 Task: Create a new event for a training session on the company's new software at 1:30 PM on Wednesday.
Action: Mouse moved to (55, 73)
Screenshot: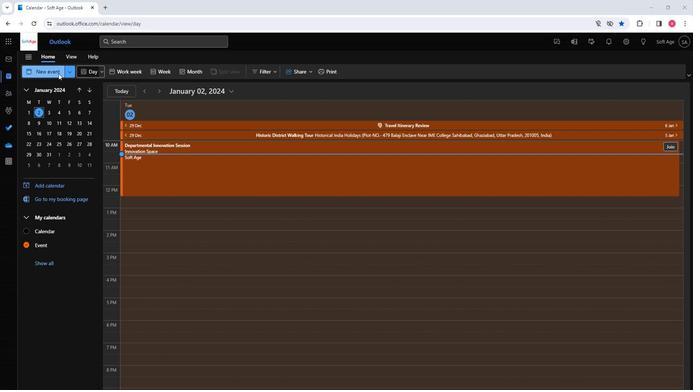 
Action: Mouse pressed left at (55, 73)
Screenshot: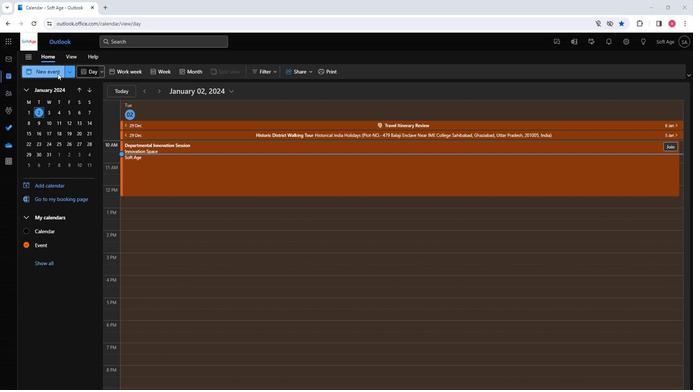 
Action: Mouse moved to (182, 119)
Screenshot: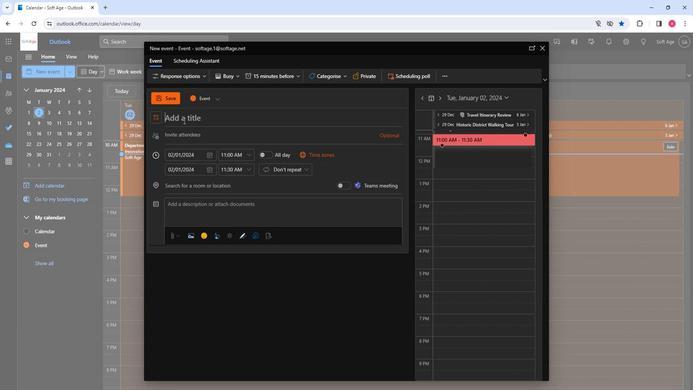 
Action: Mouse pressed left at (182, 119)
Screenshot: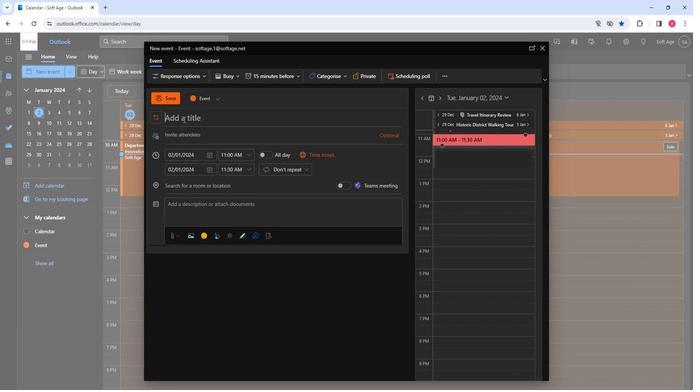 
Action: Key pressed <Key.shift>Training<Key.space><Key.shift>Session<Key.space>
Screenshot: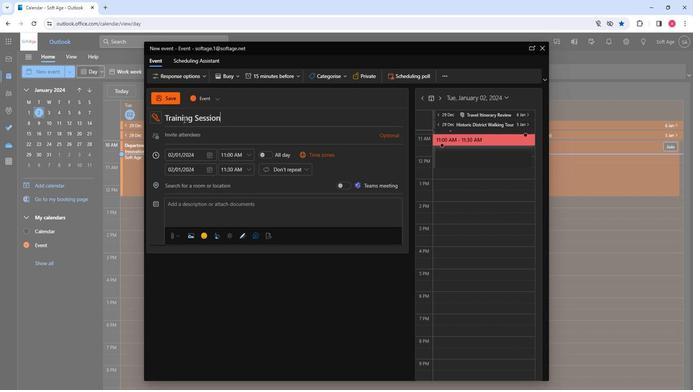 
Action: Mouse moved to (189, 136)
Screenshot: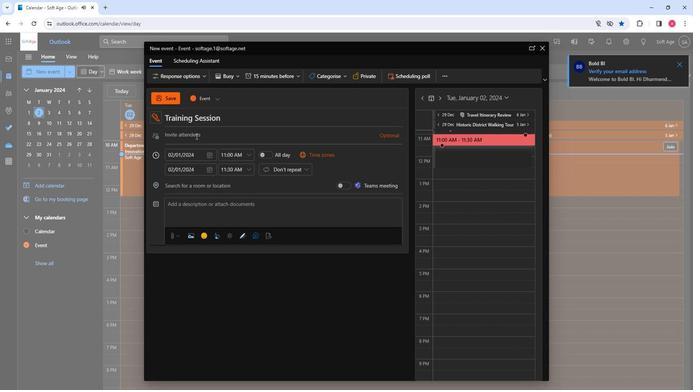 
Action: Mouse pressed left at (189, 136)
Screenshot: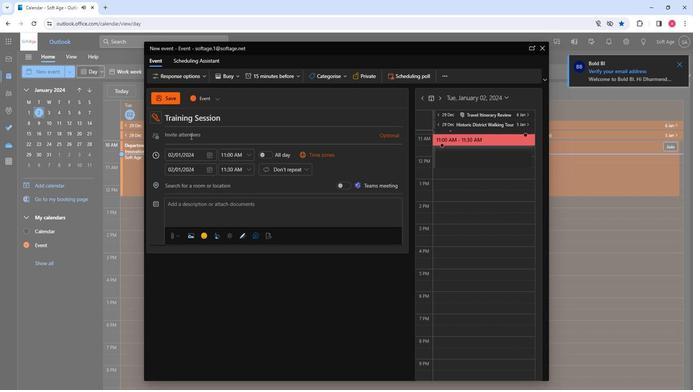 
Action: Mouse moved to (189, 136)
Screenshot: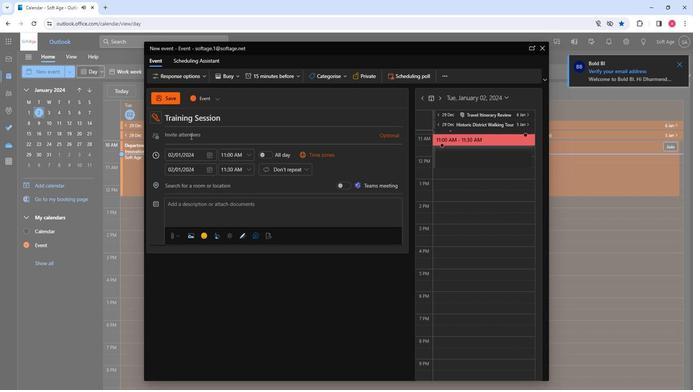 
Action: Key pressed softa
Screenshot: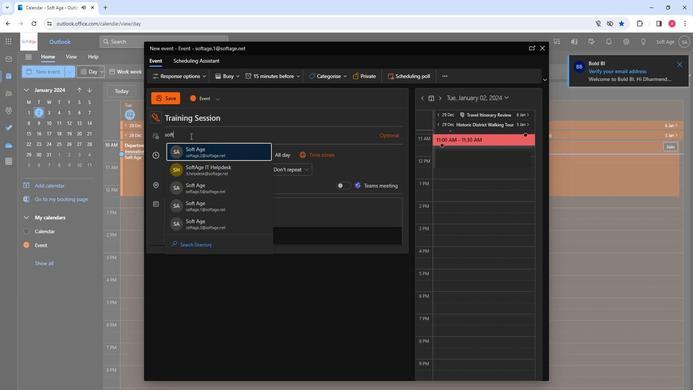
Action: Mouse moved to (202, 190)
Screenshot: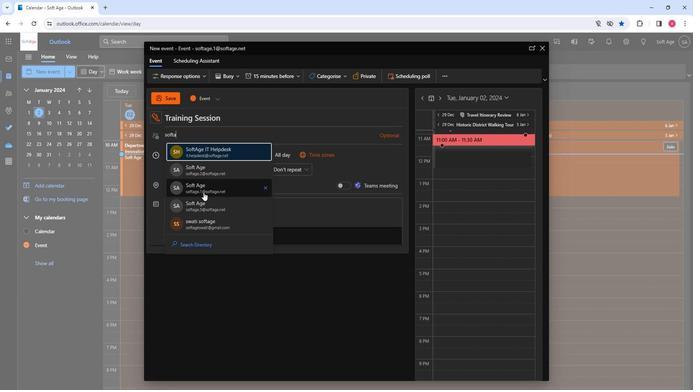 
Action: Mouse pressed left at (202, 190)
Screenshot: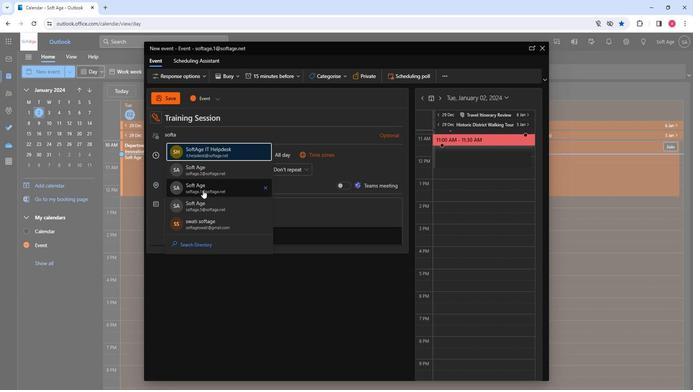 
Action: Key pressed so
Screenshot: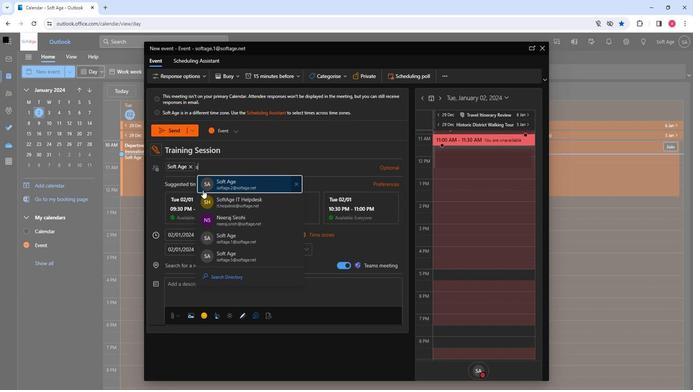 
Action: Mouse moved to (251, 246)
Screenshot: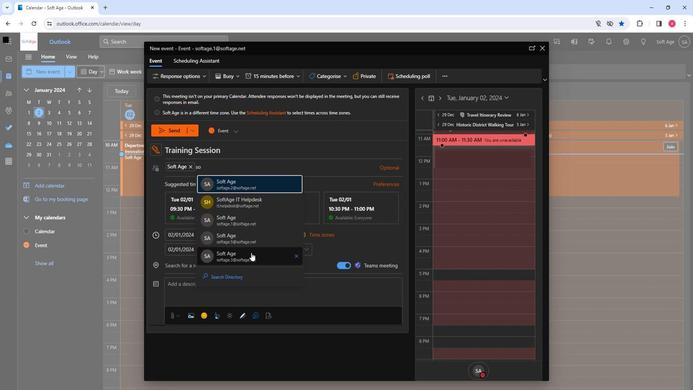 
Action: Mouse pressed left at (251, 246)
Screenshot: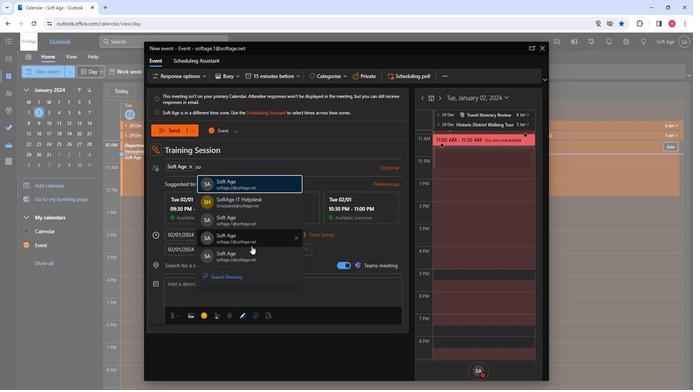 
Action: Mouse moved to (212, 188)
Screenshot: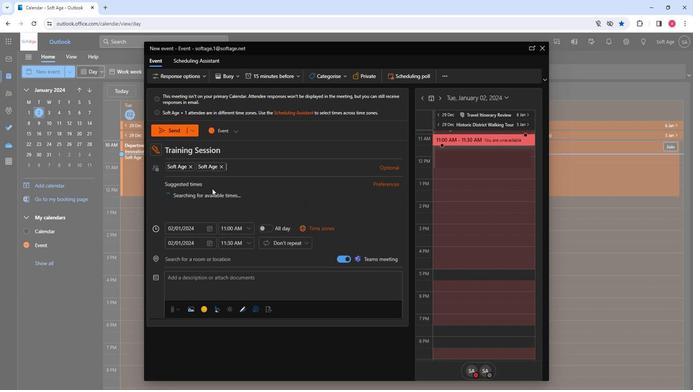 
Action: Key pressed so
Screenshot: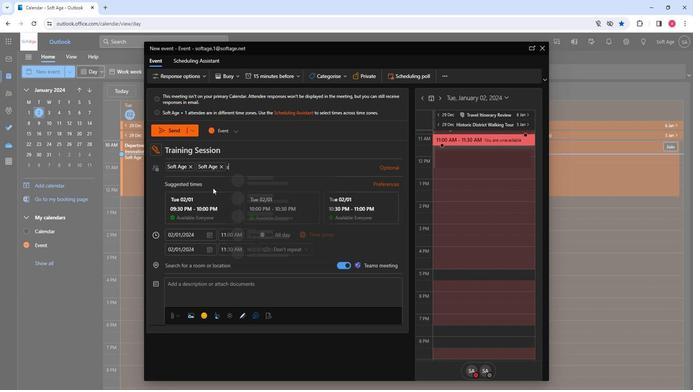 
Action: Mouse moved to (252, 240)
Screenshot: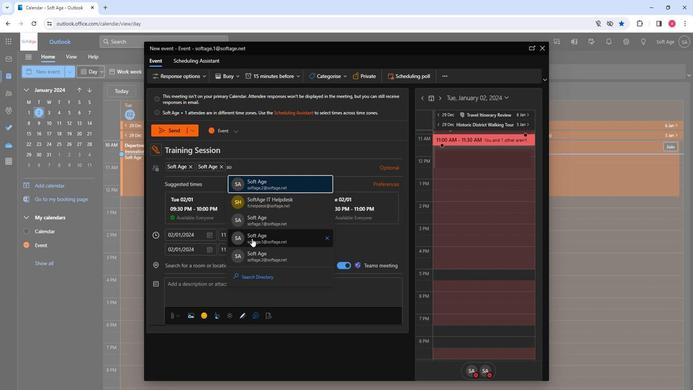 
Action: Mouse pressed left at (252, 240)
Screenshot: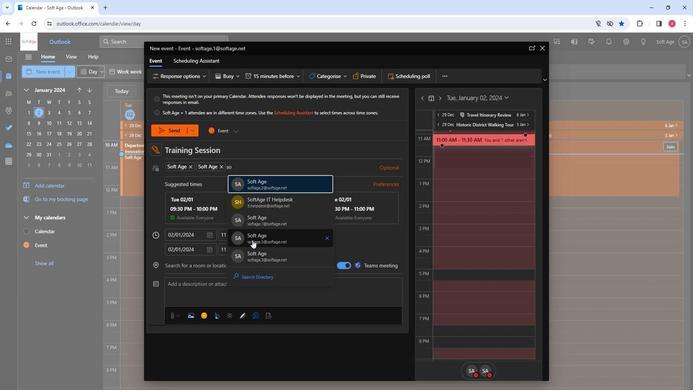 
Action: Mouse moved to (208, 237)
Screenshot: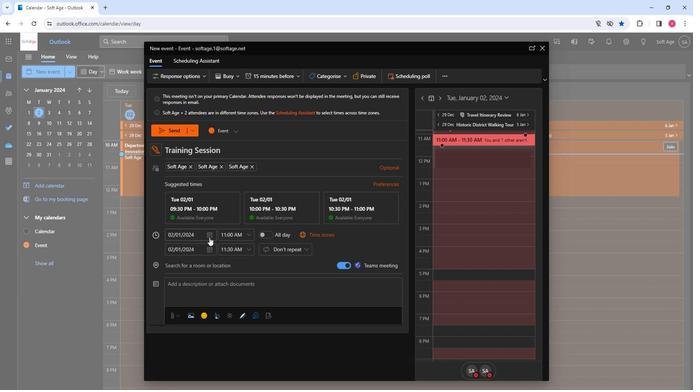
Action: Mouse pressed left at (208, 237)
Screenshot: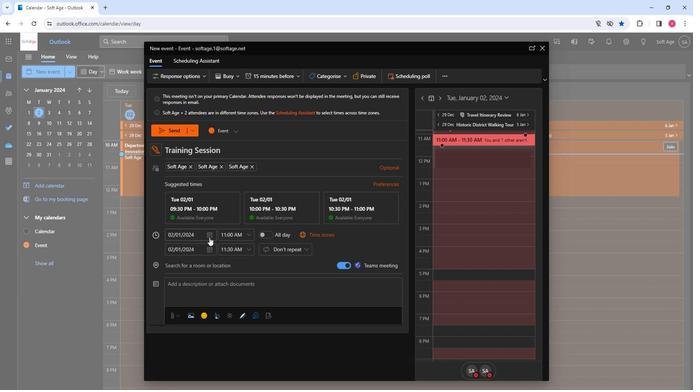 
Action: Mouse moved to (195, 275)
Screenshot: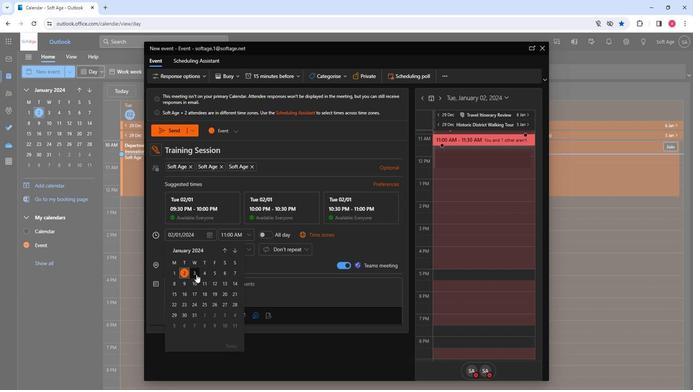 
Action: Mouse pressed left at (195, 275)
Screenshot: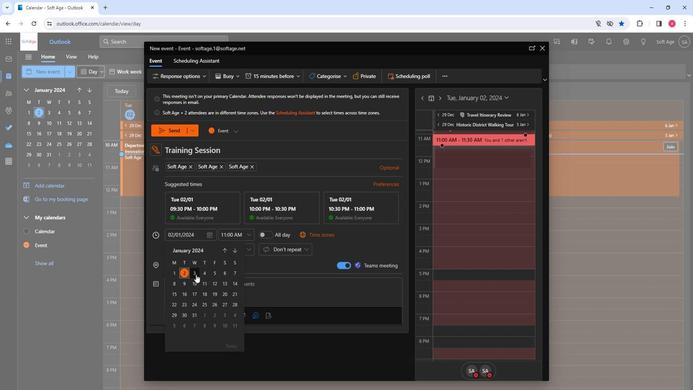 
Action: Mouse moved to (247, 236)
Screenshot: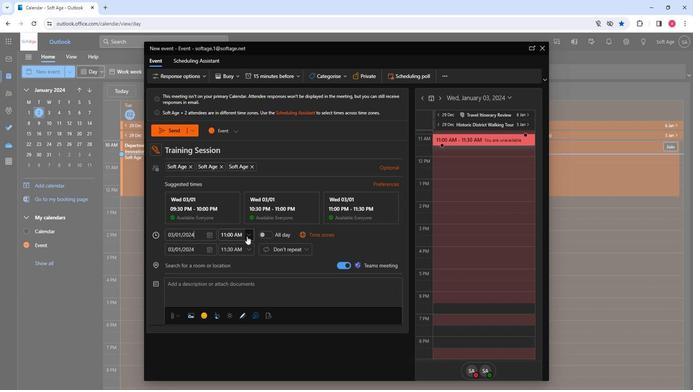 
Action: Mouse pressed left at (247, 236)
Screenshot: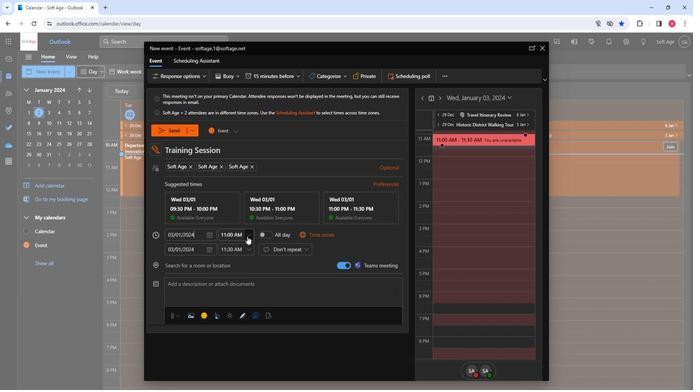 
Action: Mouse moved to (234, 269)
Screenshot: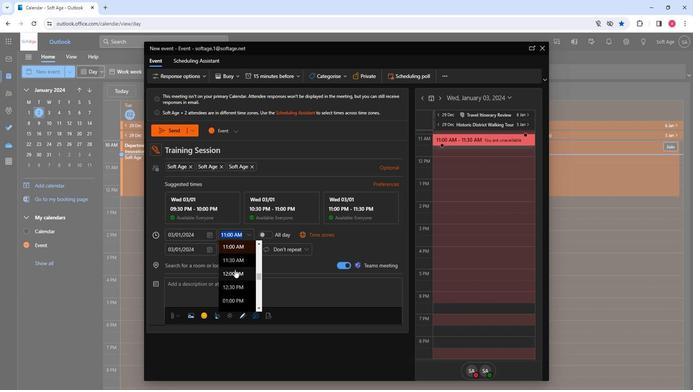 
Action: Mouse scrolled (234, 269) with delta (0, 0)
Screenshot: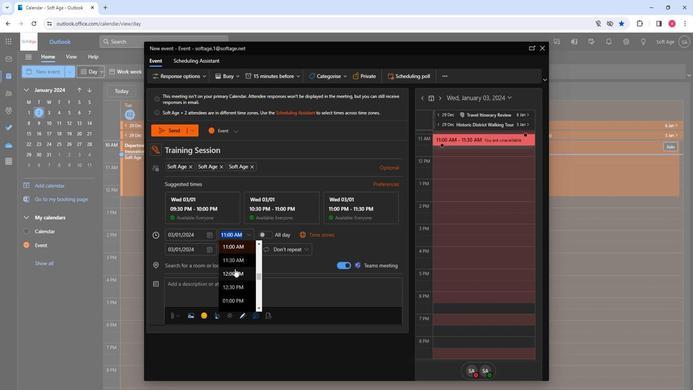 
Action: Mouse moved to (234, 280)
Screenshot: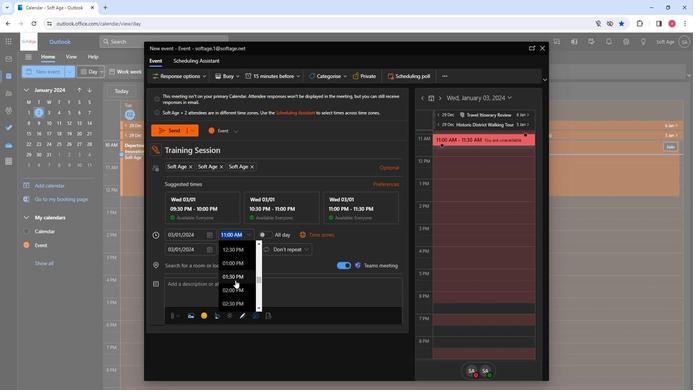 
Action: Mouse pressed left at (234, 280)
Screenshot: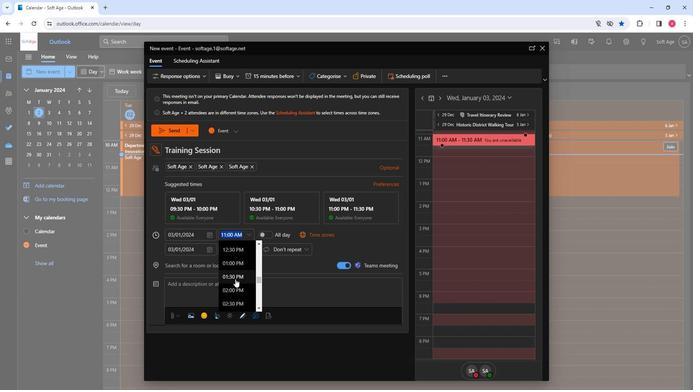 
Action: Mouse moved to (179, 268)
Screenshot: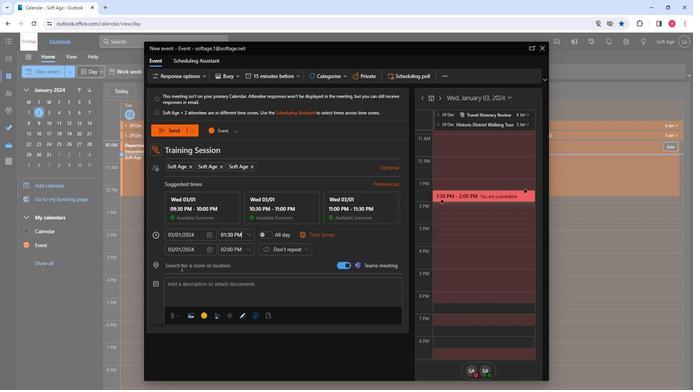 
Action: Mouse pressed left at (179, 268)
Screenshot: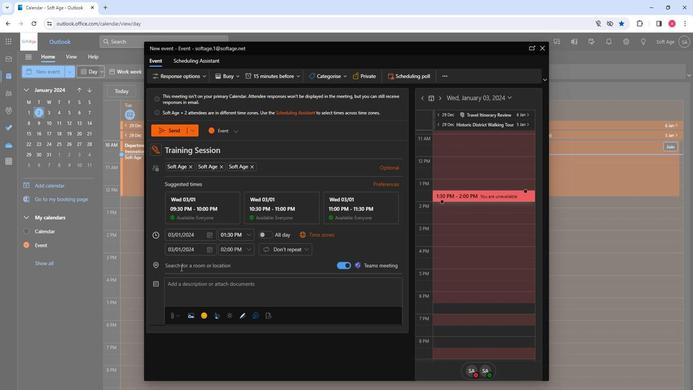 
Action: Key pressed training<Key.backspace><Key.backspace><Key.backspace><Key.backspace><Key.backspace><Key.backspace><Key.backspace><Key.backspace><Key.backspace><Key.backspace><Key.backspace><Key.backspace><Key.backspace><Key.backspace><Key.backspace>training
Screenshot: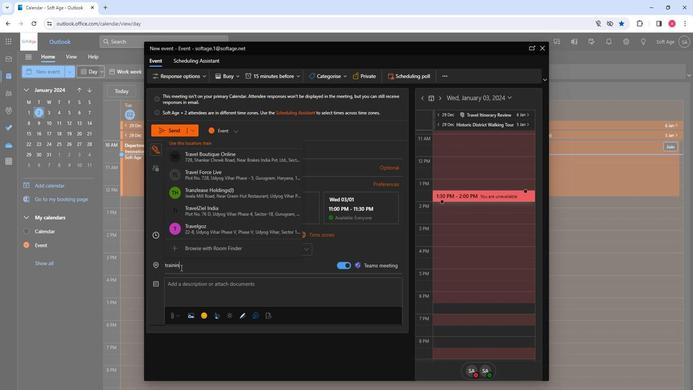 
Action: Mouse moved to (247, 214)
Screenshot: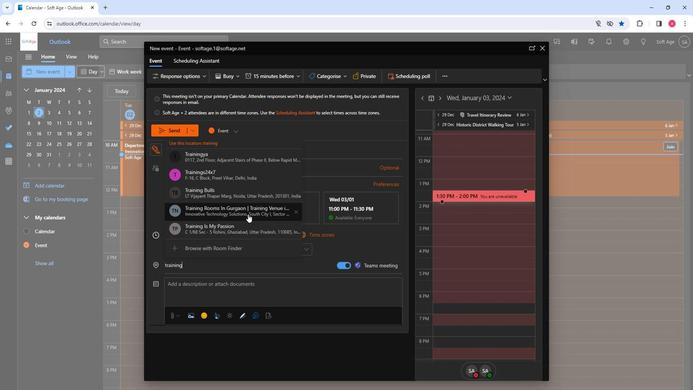 
Action: Mouse pressed left at (247, 214)
Screenshot: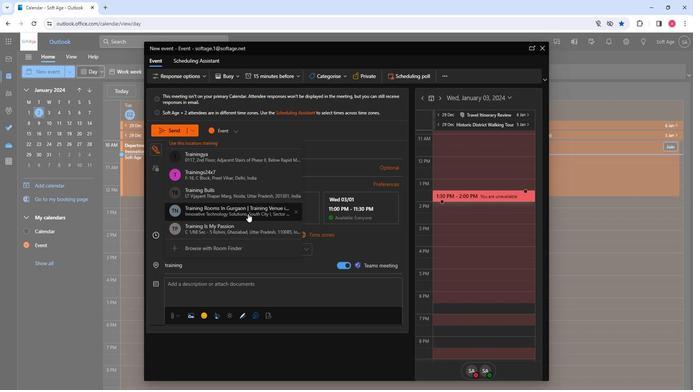 
Action: Mouse moved to (179, 293)
Screenshot: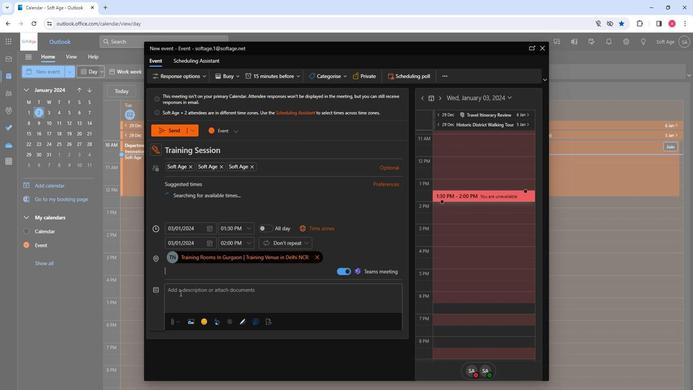 
Action: Mouse pressed left at (179, 293)
Screenshot: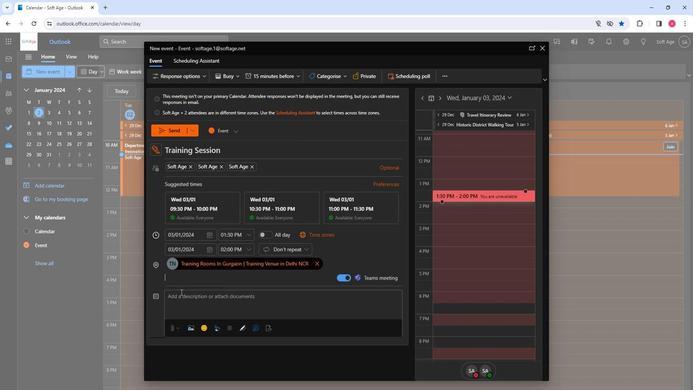 
Action: Mouse moved to (189, 300)
Screenshot: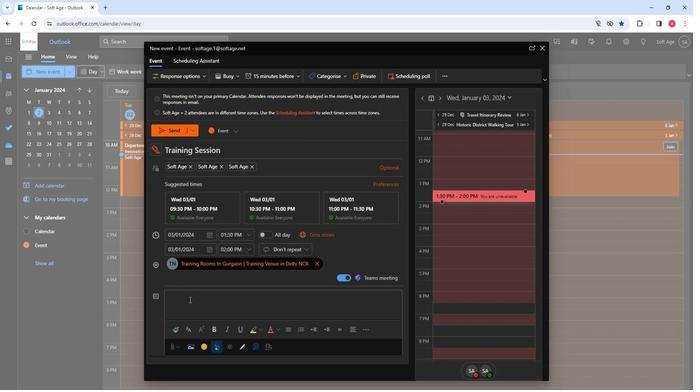
Action: Mouse pressed left at (189, 300)
Screenshot: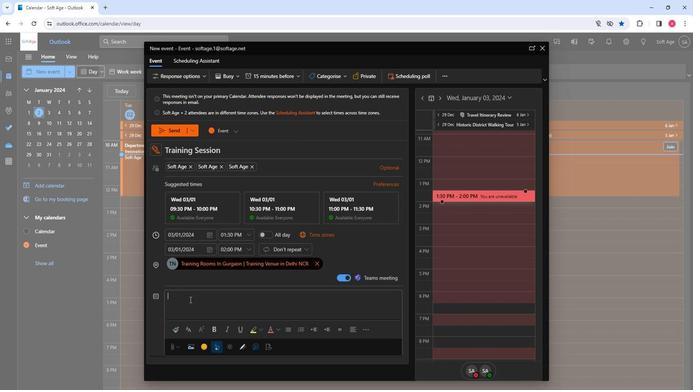 
Action: Key pressed <Key.shift>Unlock<Key.space>the<Key.space>full<Key.space>potential<Key.space>of<Key.space>our<Key.space>cutting-edge<Key.space>software<Key.shift>!<Key.space><Key.shift>Join<Key.space>us<Key.space>for<Key.space>in-depth<Key.space>training<Key.space>session<Key.space>to<Key.space>enhance<Key.space>your<Key.space>skills<Key.space>and<Key.space>streamline<Key.space>your<Key.space>workflow.
Screenshot: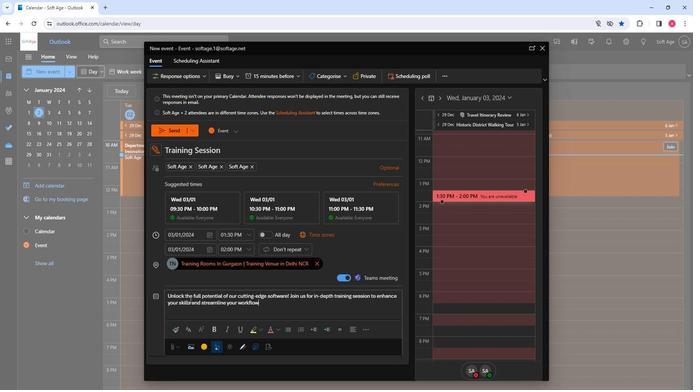
Action: Mouse moved to (260, 306)
Screenshot: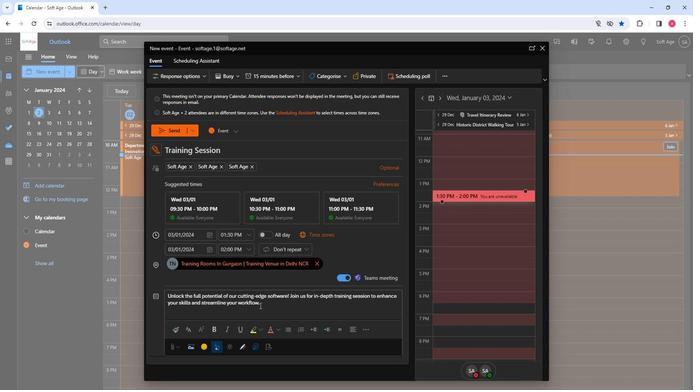 
Action: Mouse pressed left at (260, 306)
Screenshot: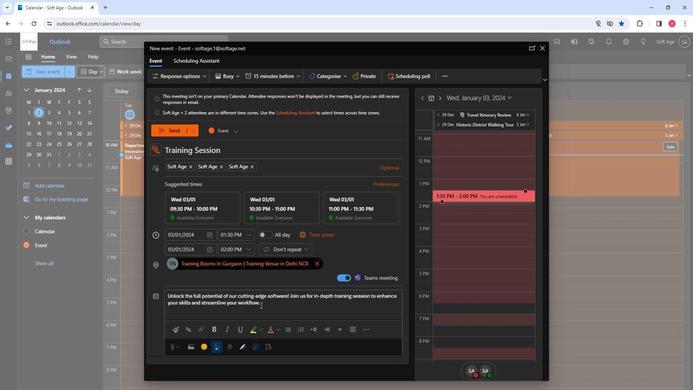
Action: Mouse pressed left at (260, 306)
Screenshot: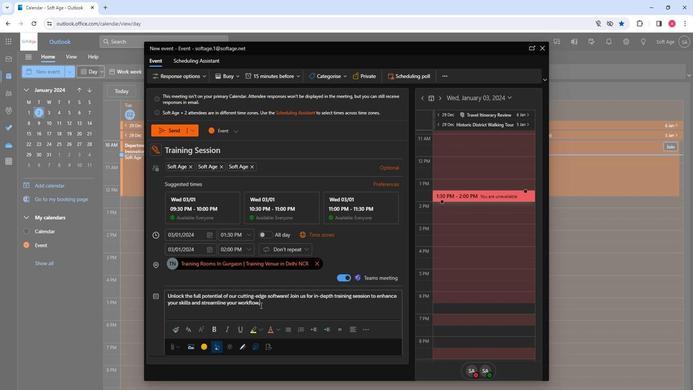 
Action: Mouse pressed left at (260, 306)
Screenshot: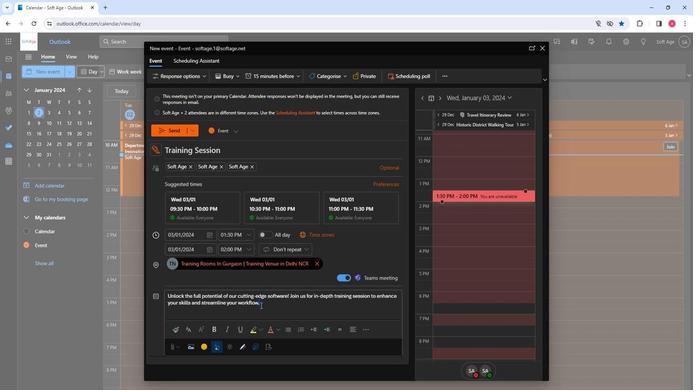 
Action: Mouse moved to (349, 292)
Screenshot: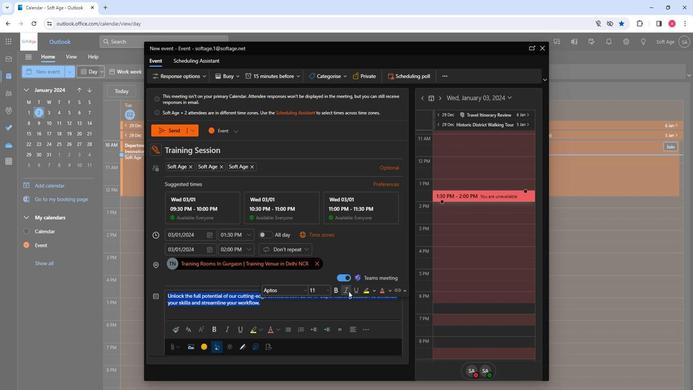 
Action: Mouse pressed left at (349, 292)
Screenshot: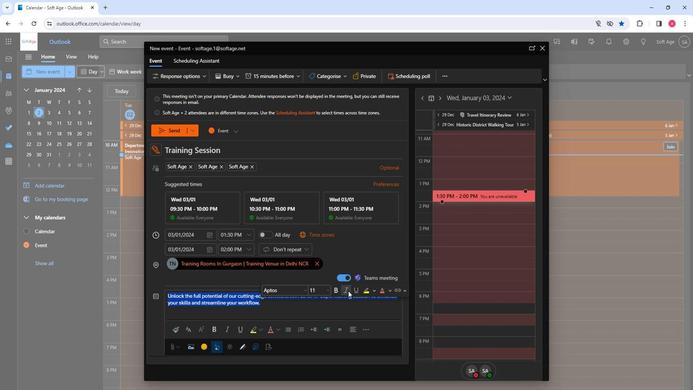 
Action: Mouse moved to (325, 292)
Screenshot: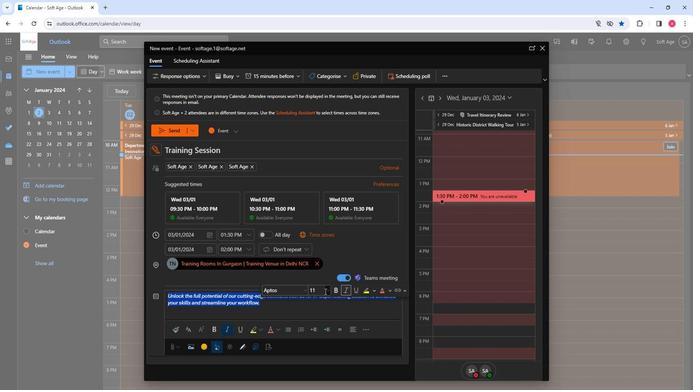 
Action: Mouse pressed left at (325, 292)
Screenshot: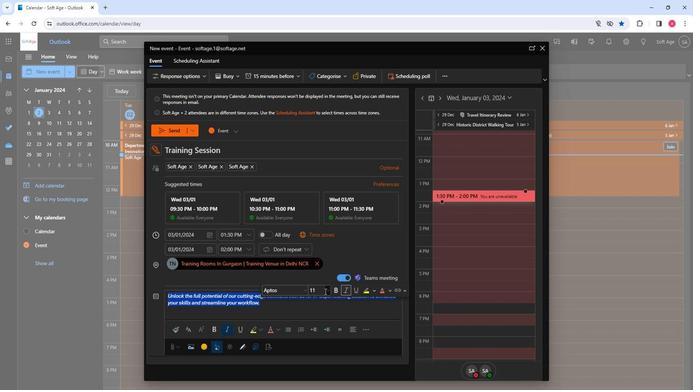 
Action: Mouse moved to (330, 290)
Screenshot: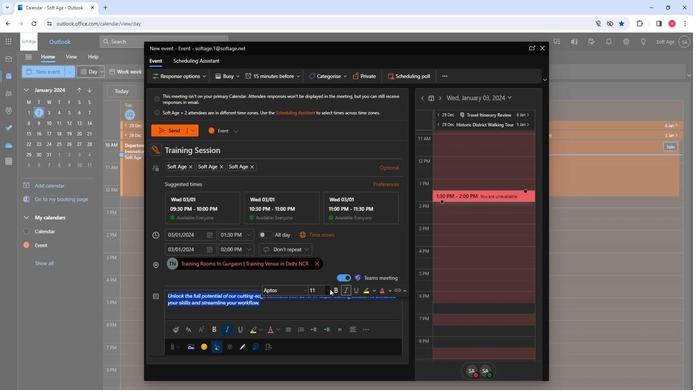 
Action: Mouse pressed left at (330, 290)
Screenshot: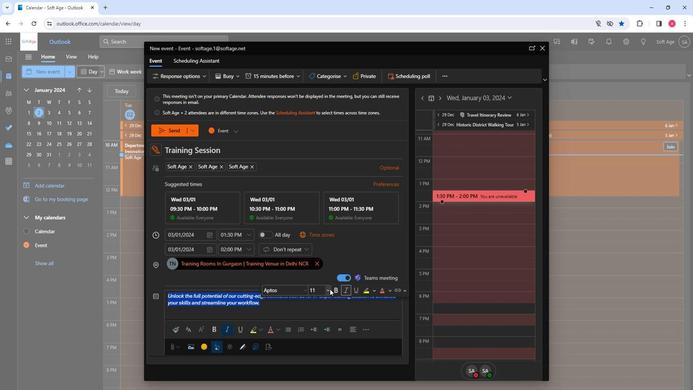 
Action: Mouse moved to (318, 241)
Screenshot: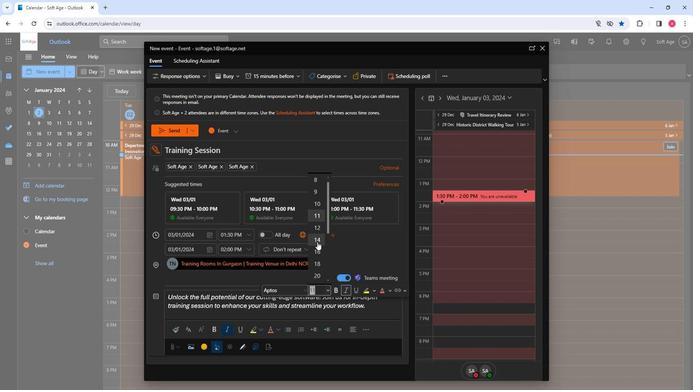 
Action: Mouse pressed left at (318, 241)
Screenshot: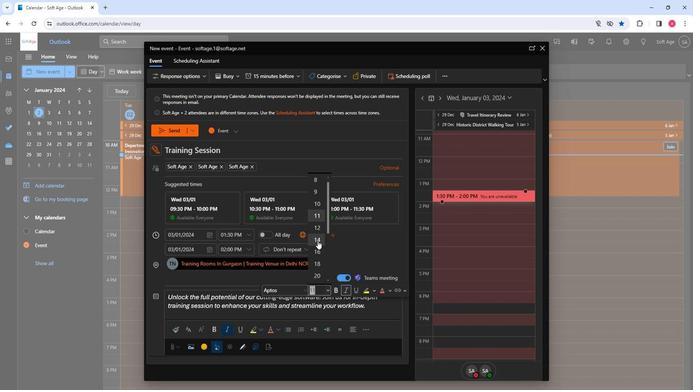 
Action: Mouse moved to (304, 293)
Screenshot: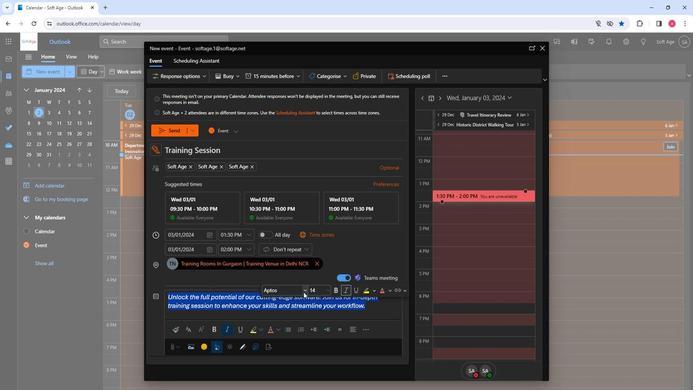 
Action: Mouse pressed left at (304, 293)
Screenshot: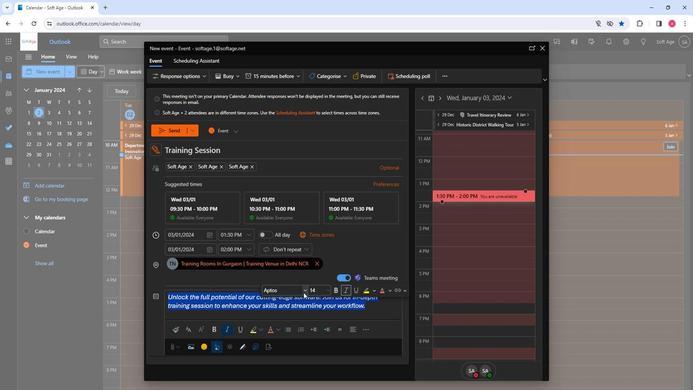 
Action: Mouse moved to (305, 253)
Screenshot: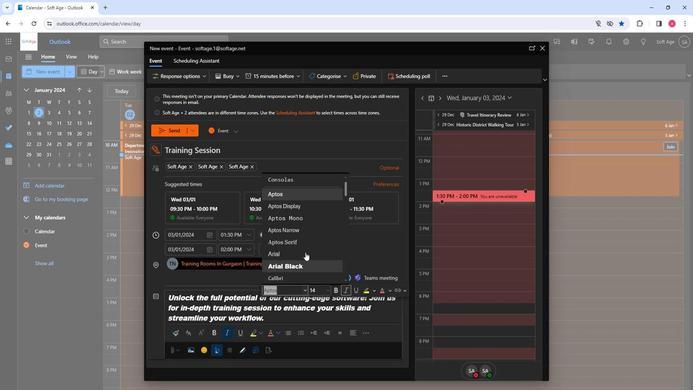 
Action: Mouse scrolled (305, 252) with delta (0, 0)
Screenshot: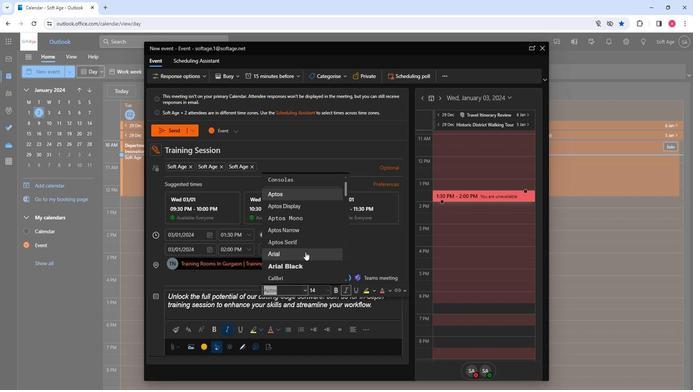 
Action: Mouse scrolled (305, 252) with delta (0, 0)
Screenshot: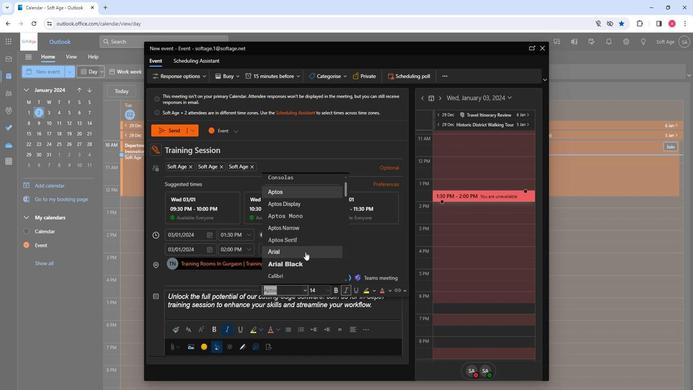 
Action: Mouse moved to (289, 250)
Screenshot: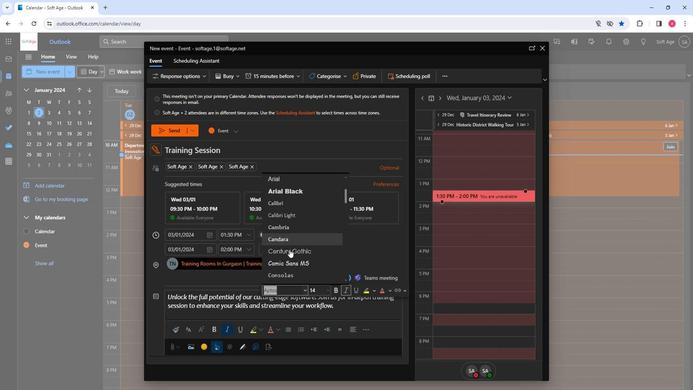 
Action: Mouse pressed left at (289, 250)
Screenshot: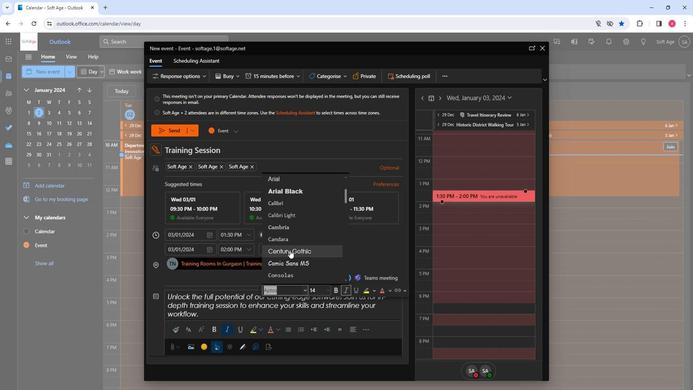 
Action: Mouse moved to (277, 333)
Screenshot: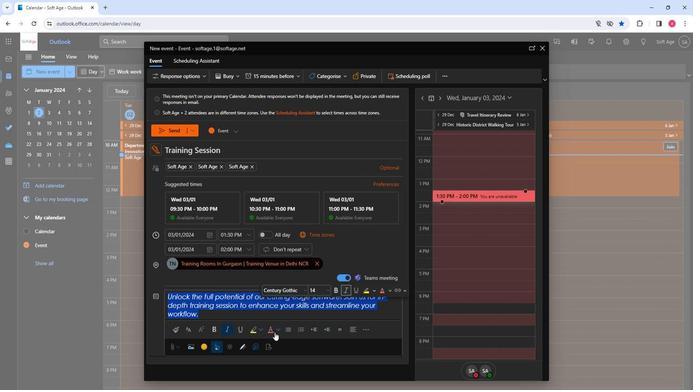 
Action: Mouse pressed left at (277, 333)
Screenshot: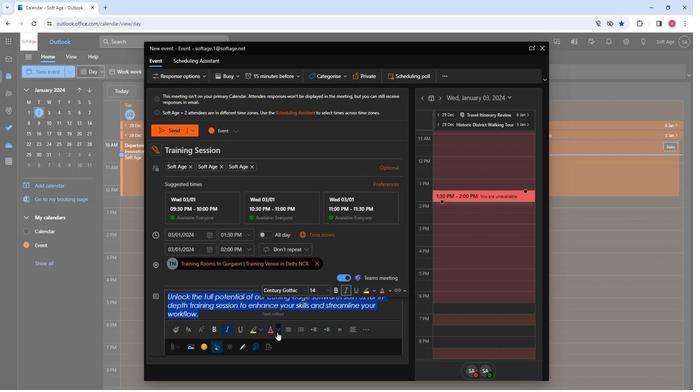 
Action: Mouse moved to (261, 331)
Screenshot: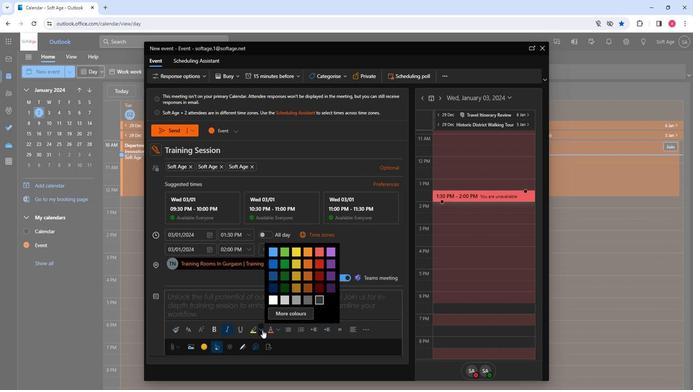 
Action: Mouse pressed left at (261, 331)
Screenshot: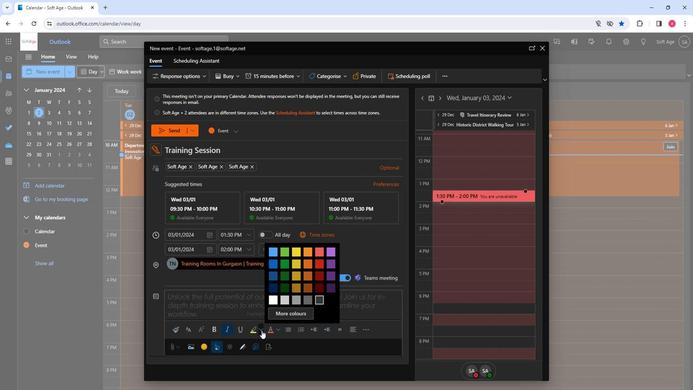 
Action: Mouse moved to (265, 291)
Screenshot: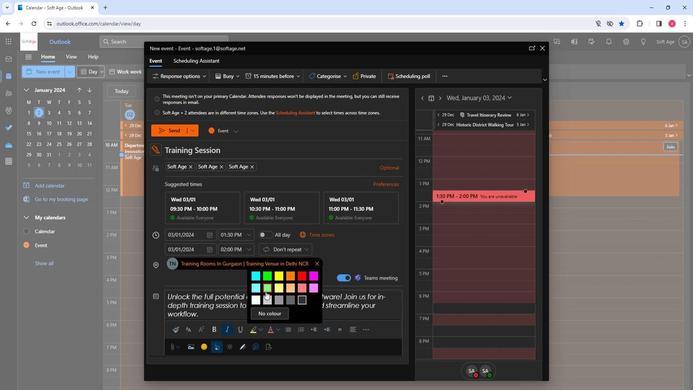 
Action: Mouse pressed left at (265, 291)
Screenshot: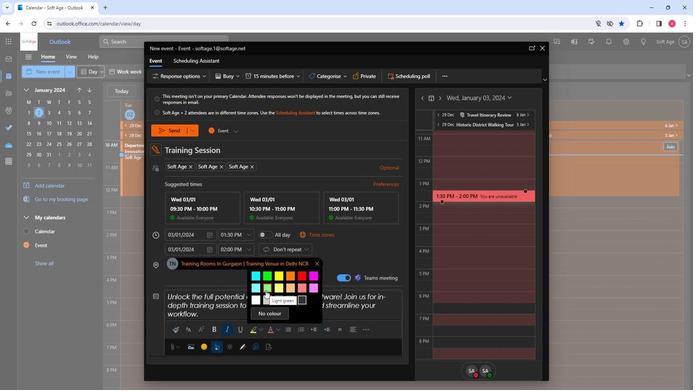 
Action: Mouse moved to (244, 311)
Screenshot: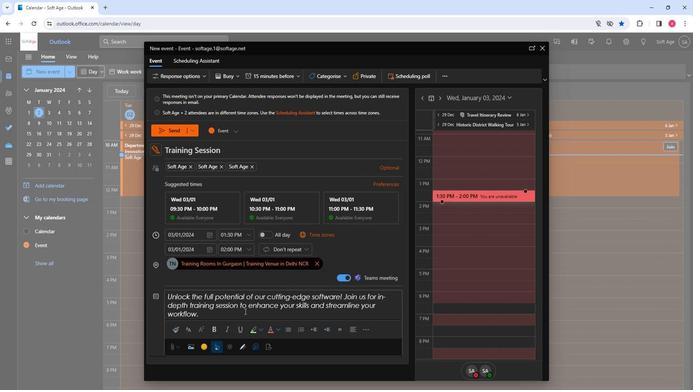 
Action: Mouse pressed left at (244, 311)
Screenshot: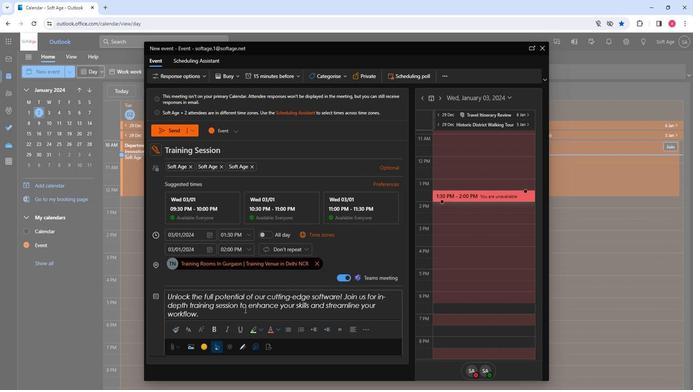 
Action: Mouse moved to (243, 310)
Screenshot: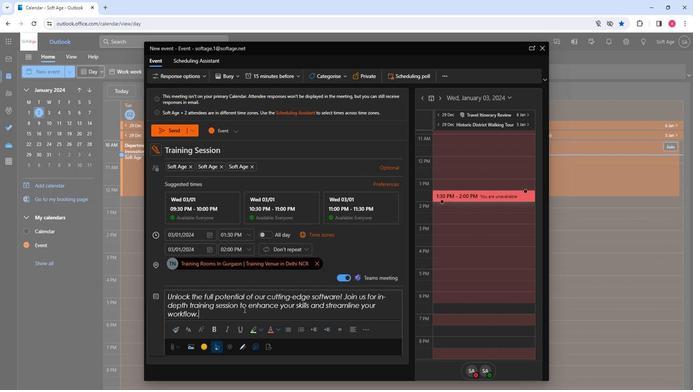 
Action: Mouse pressed left at (243, 310)
Screenshot: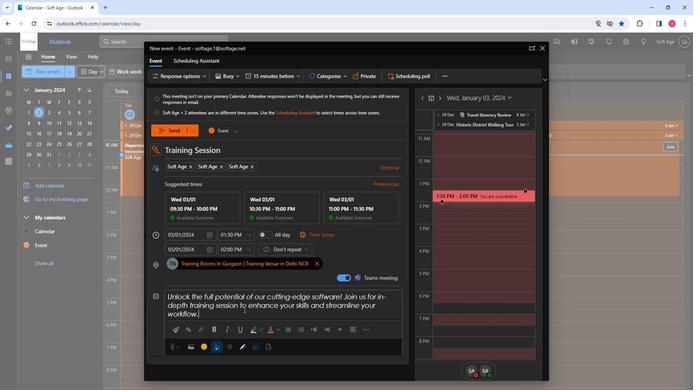 
Action: Mouse pressed left at (243, 310)
Screenshot: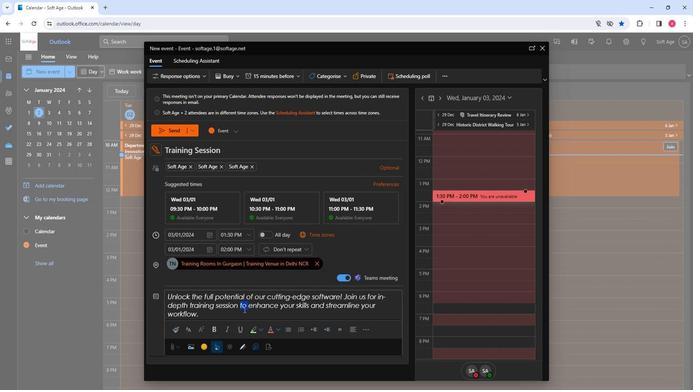 
Action: Mouse pressed left at (243, 310)
Screenshot: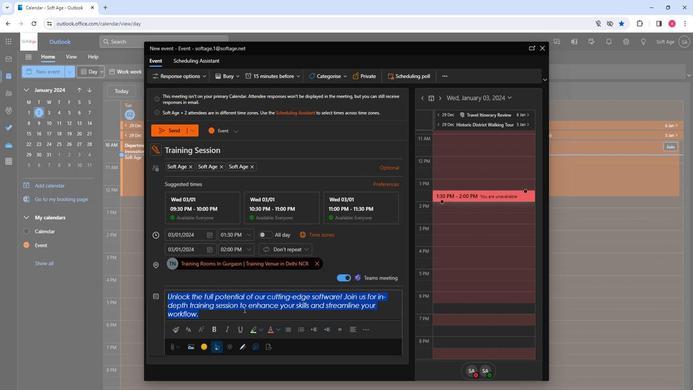 
Action: Mouse moved to (261, 328)
Screenshot: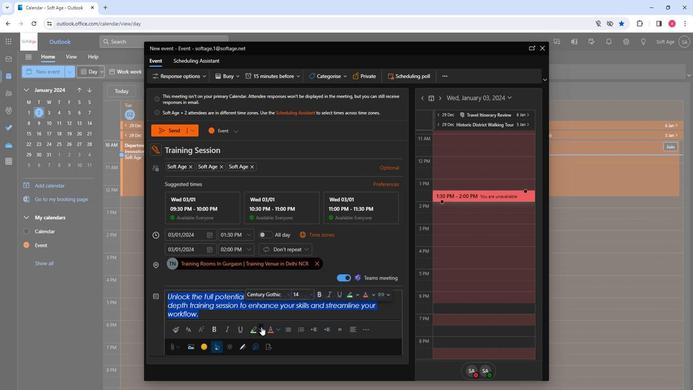 
Action: Mouse pressed left at (261, 328)
Screenshot: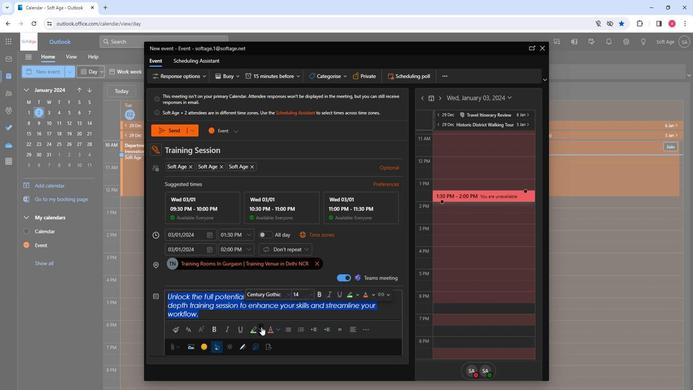 
Action: Mouse moved to (278, 286)
Screenshot: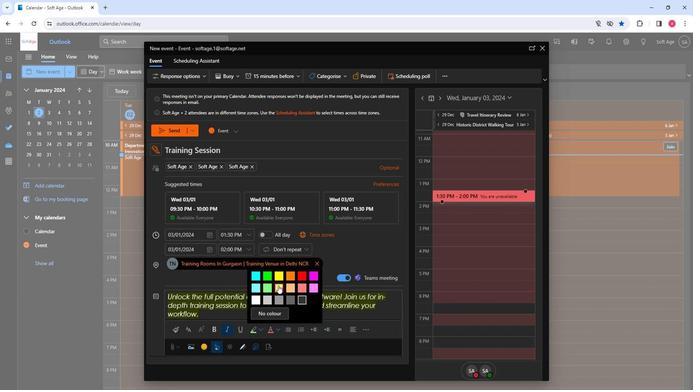 
Action: Mouse pressed left at (278, 286)
Screenshot: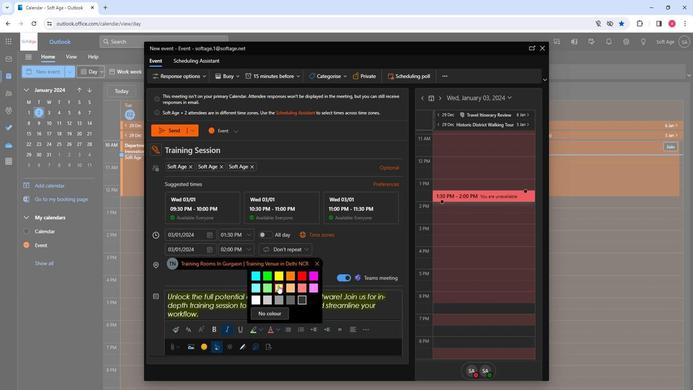 
Action: Mouse moved to (252, 319)
Screenshot: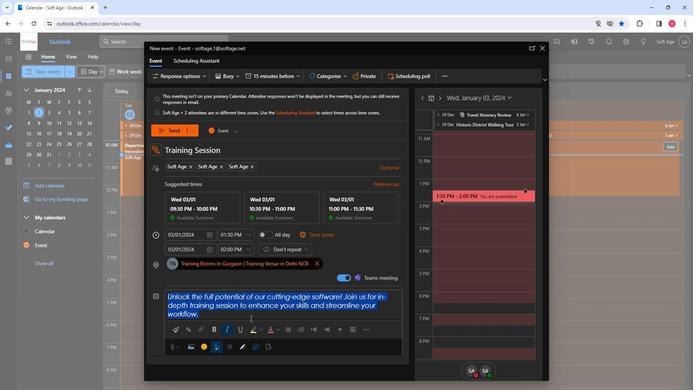 
Action: Mouse pressed left at (252, 319)
Screenshot: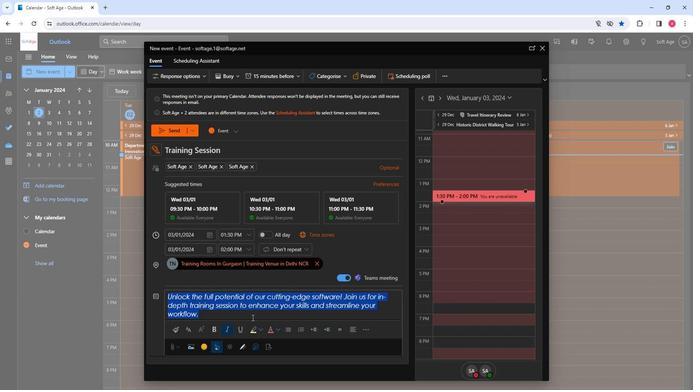 
Action: Mouse moved to (168, 130)
Screenshot: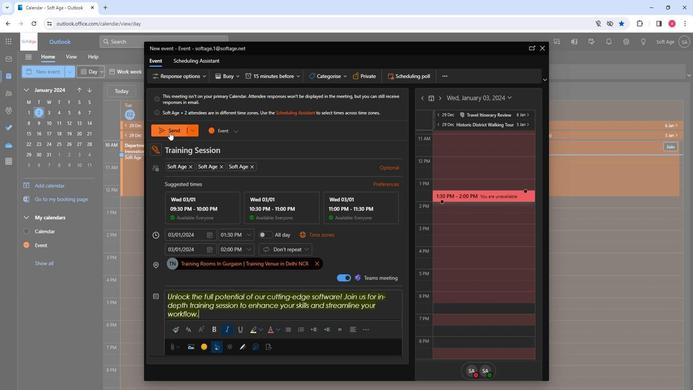
Action: Mouse pressed left at (168, 130)
Screenshot: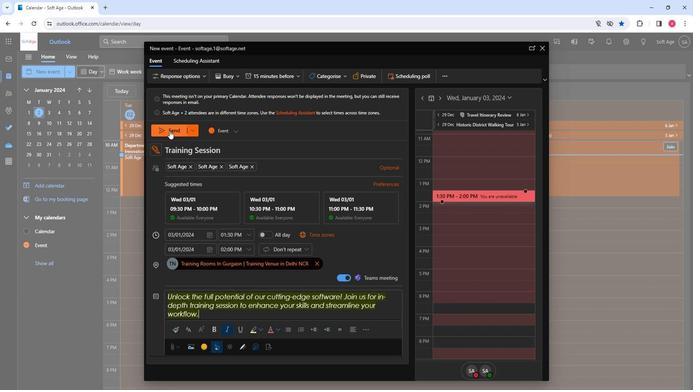 
Action: Mouse moved to (263, 265)
Screenshot: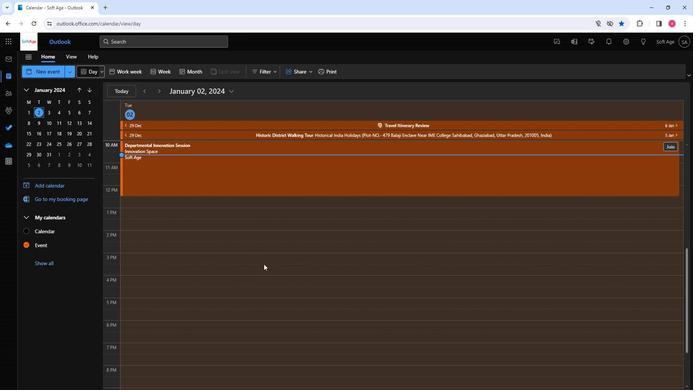 
